 Task: Discover art museums and galleries in Chicago, Illinois, and Milwaukee, Wisconsin.
Action: Mouse moved to (187, 105)
Screenshot: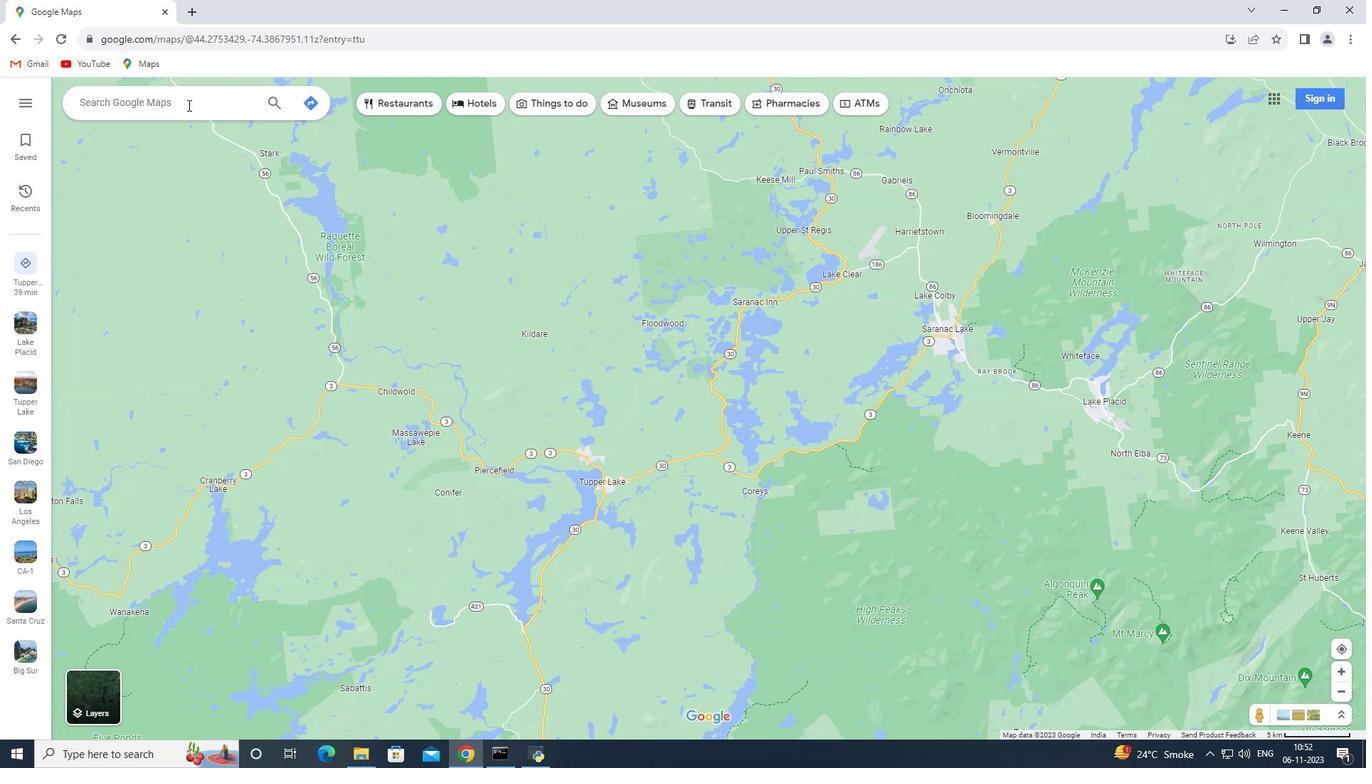 
Action: Mouse pressed left at (187, 105)
Screenshot: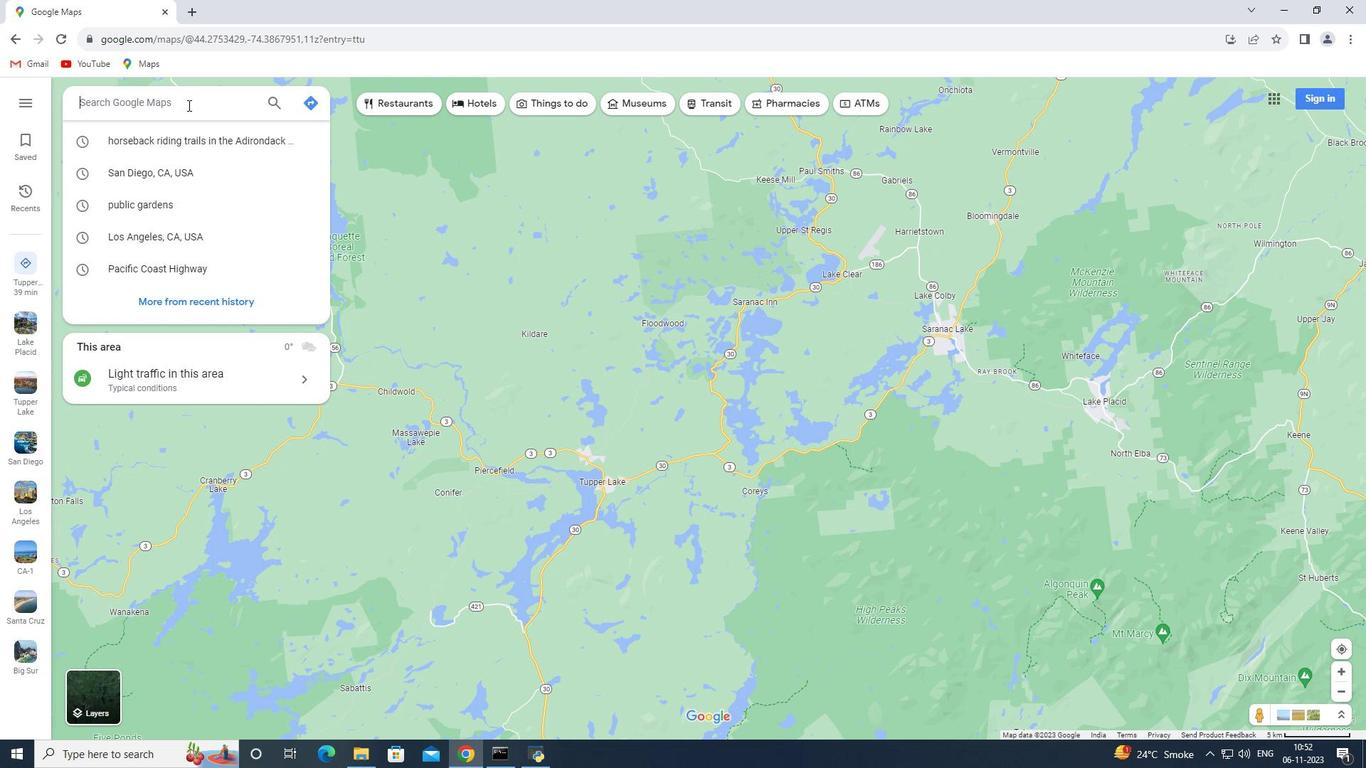 
Action: Mouse moved to (187, 105)
Screenshot: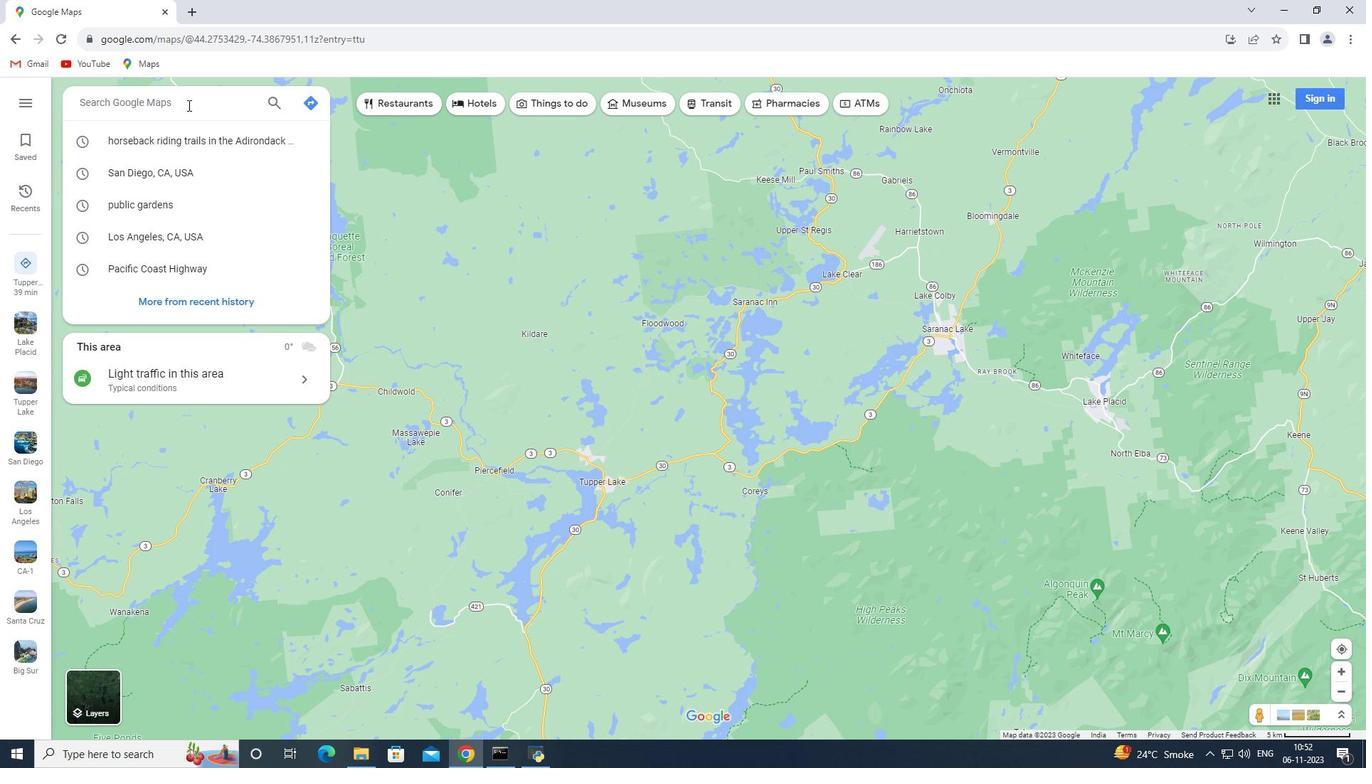 
Action: Key pressed <Key.shift>Chicago,<Key.space>lllinois<Key.enter>
Screenshot: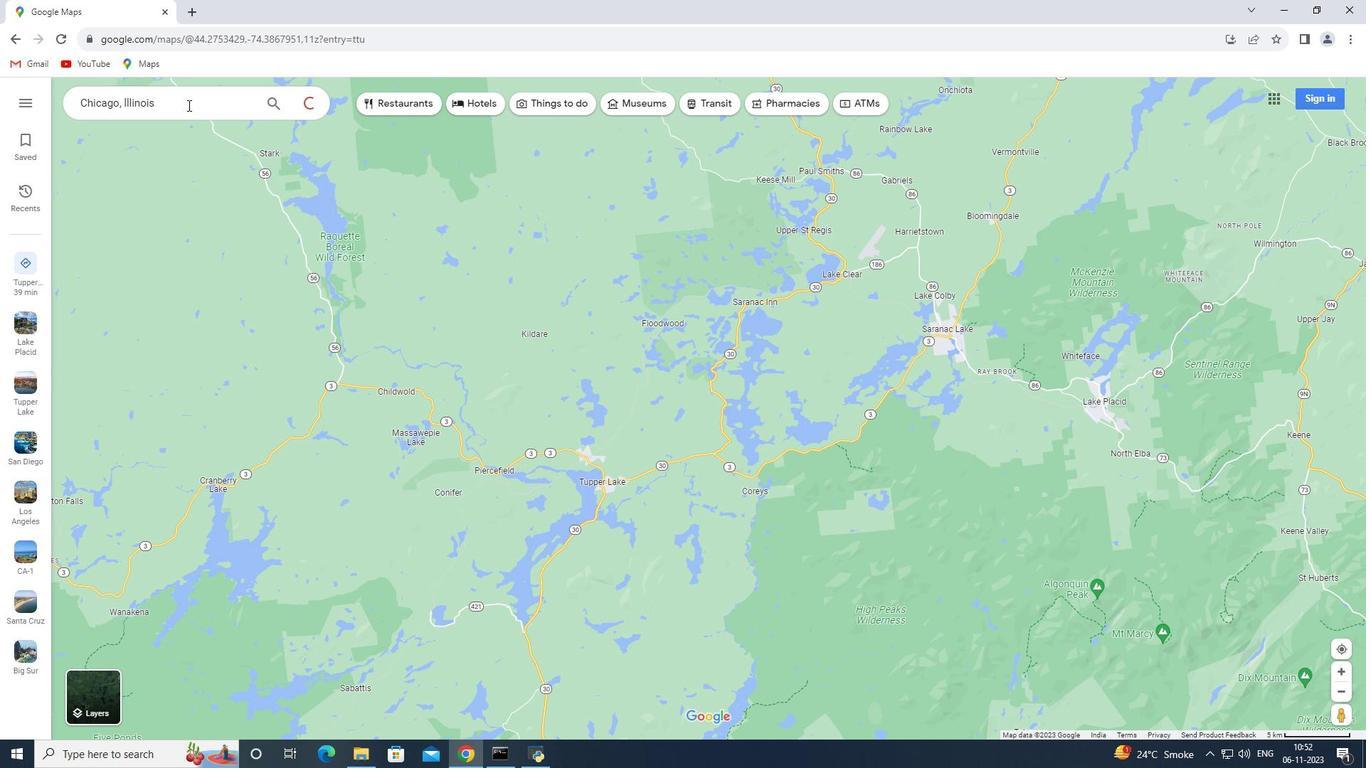 
Action: Mouse moved to (189, 337)
Screenshot: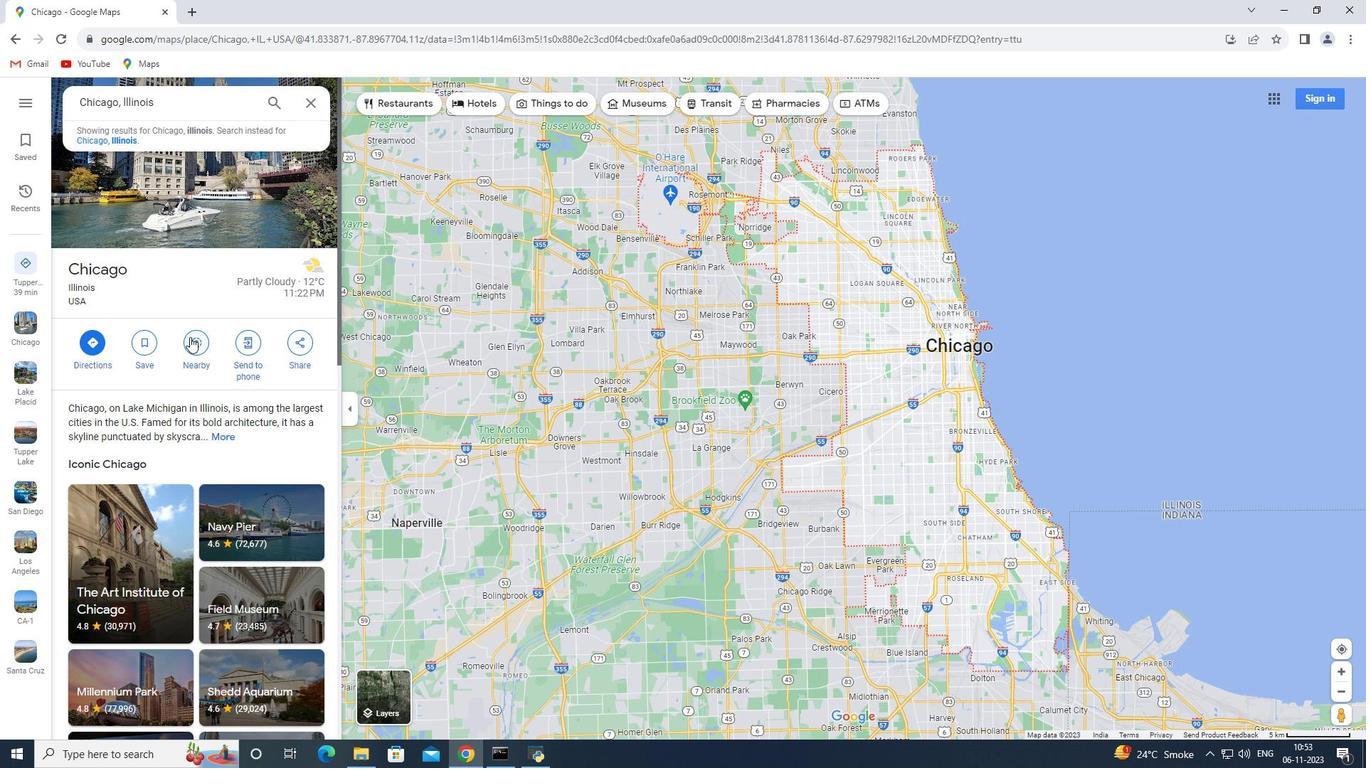 
Action: Mouse pressed left at (189, 337)
Screenshot: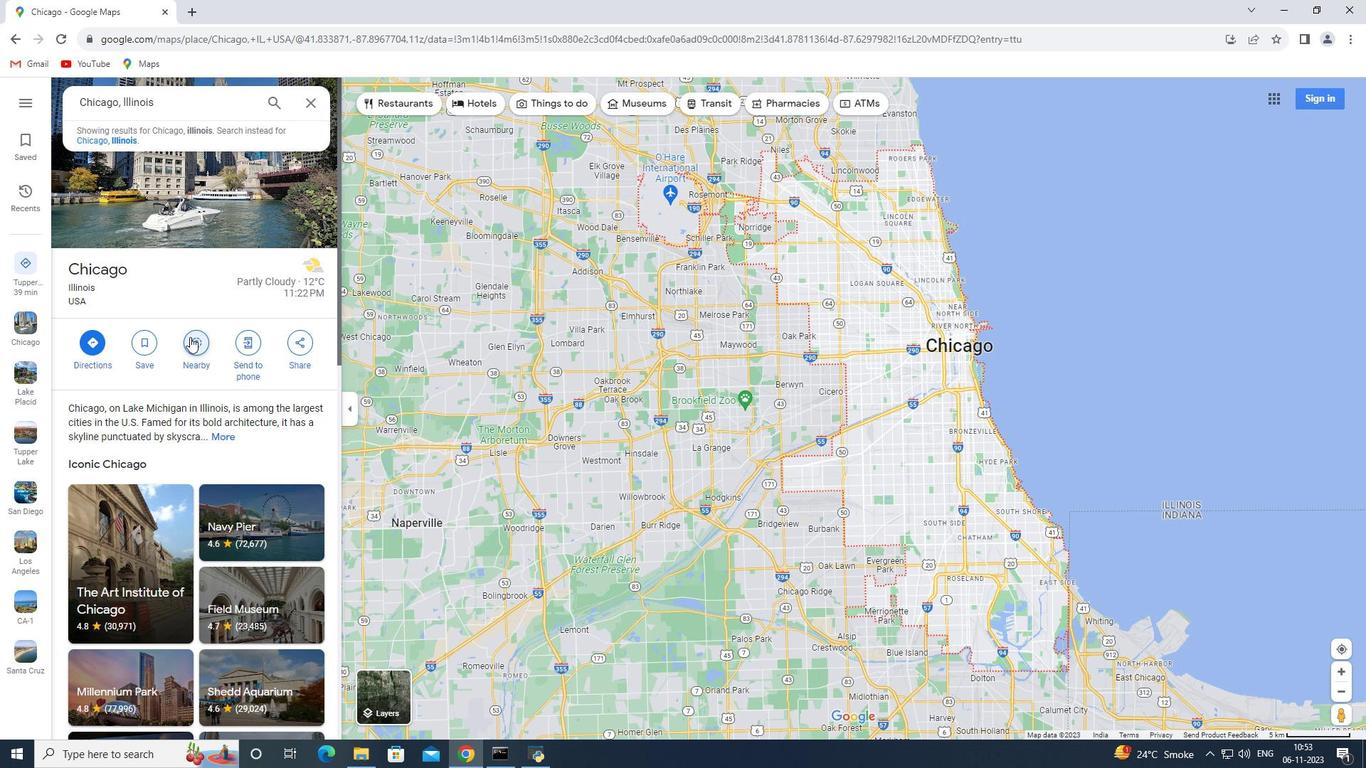 
Action: Mouse moved to (190, 337)
Screenshot: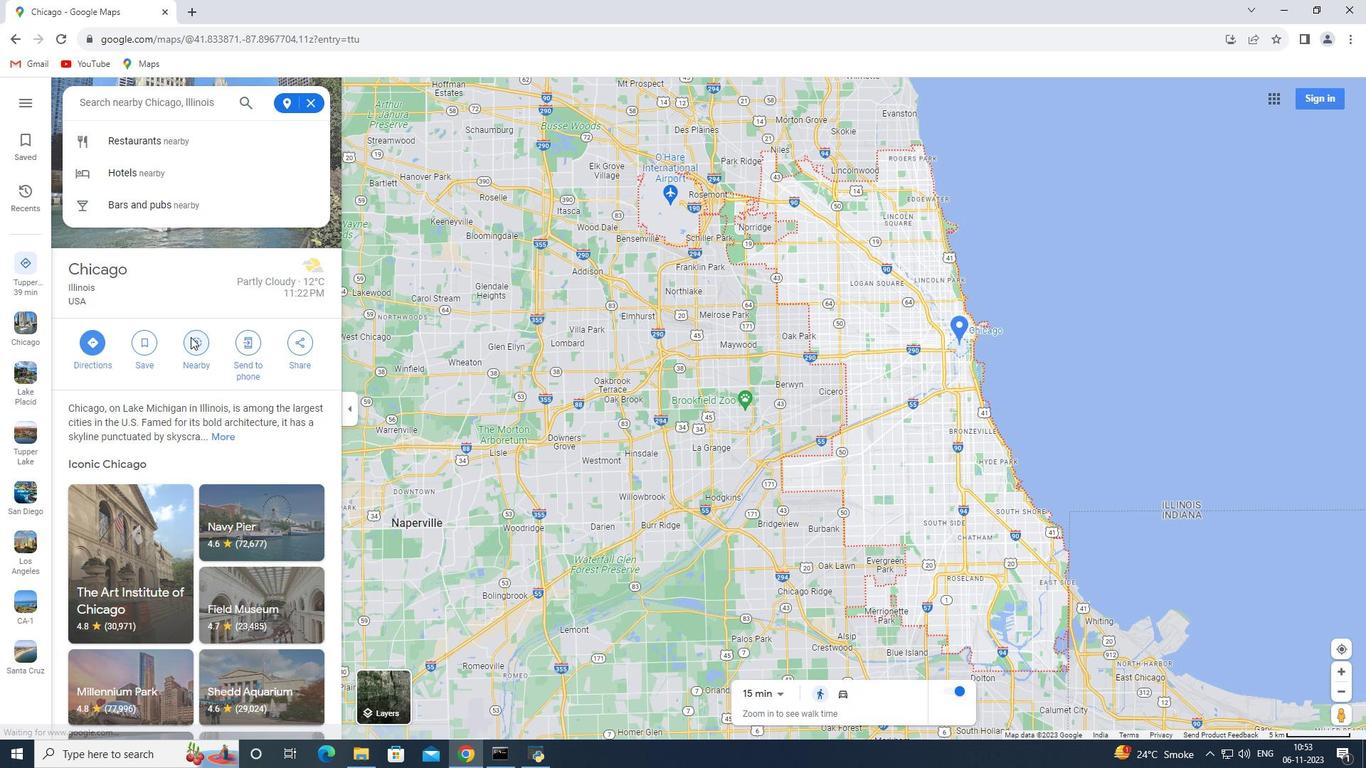 
Action: Key pressed art<Key.space>museums<Key.space>and<Key.space>galleries<Key.enter>
Screenshot: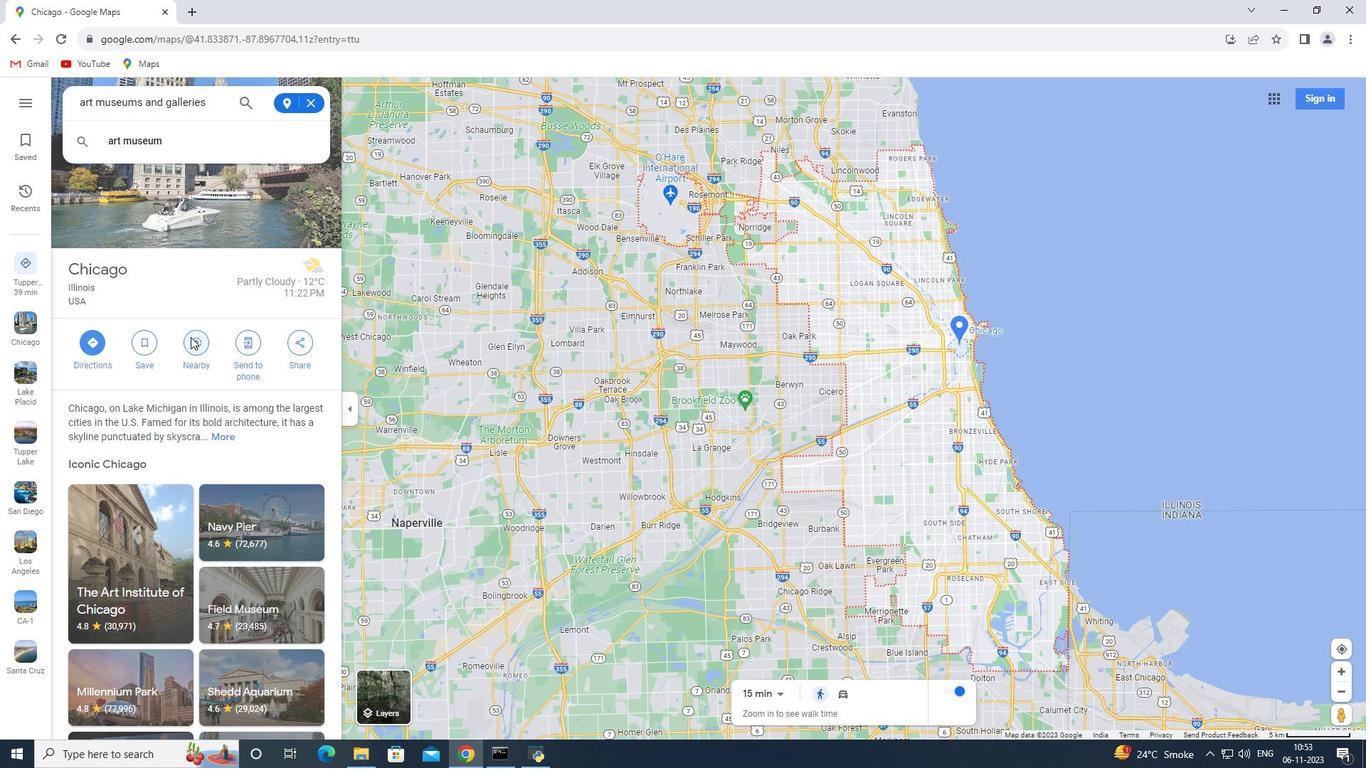 
Action: Mouse moved to (313, 103)
Screenshot: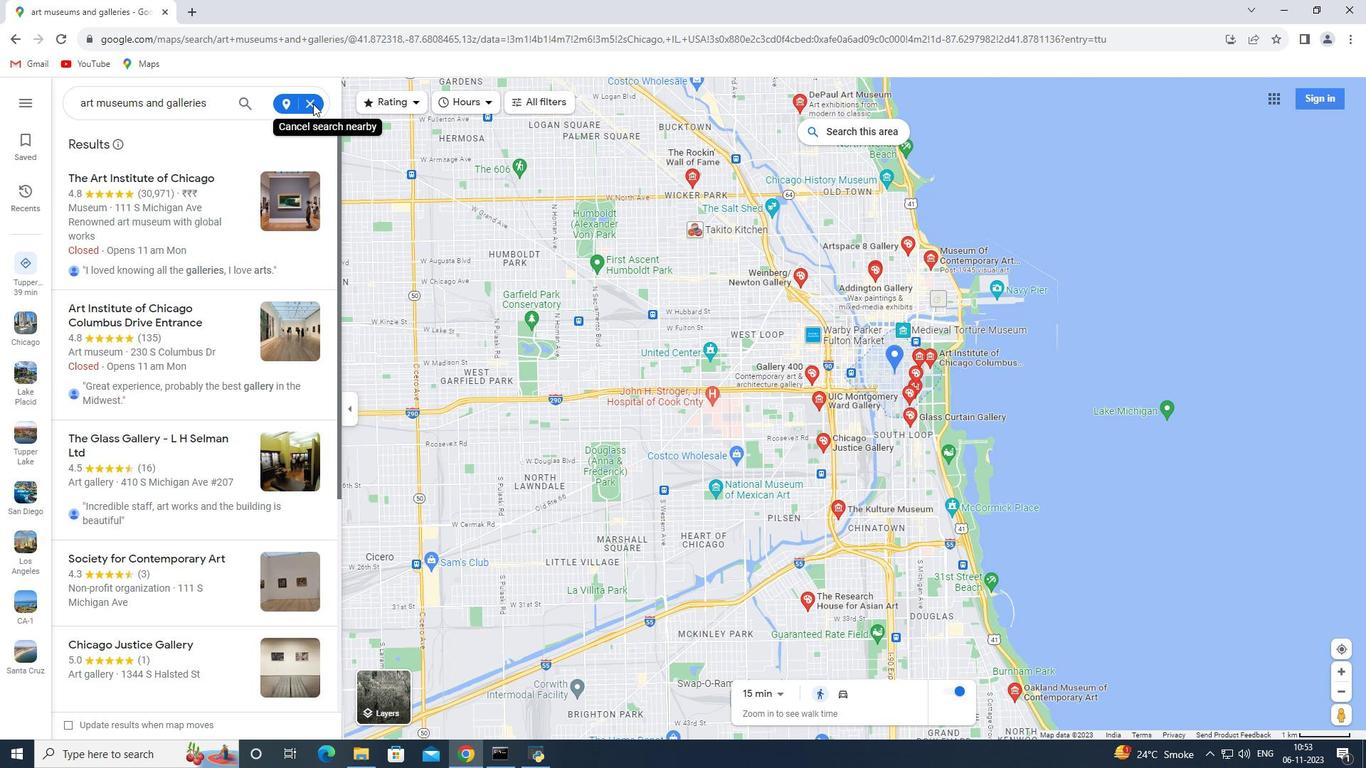 
Action: Mouse pressed left at (313, 103)
Screenshot: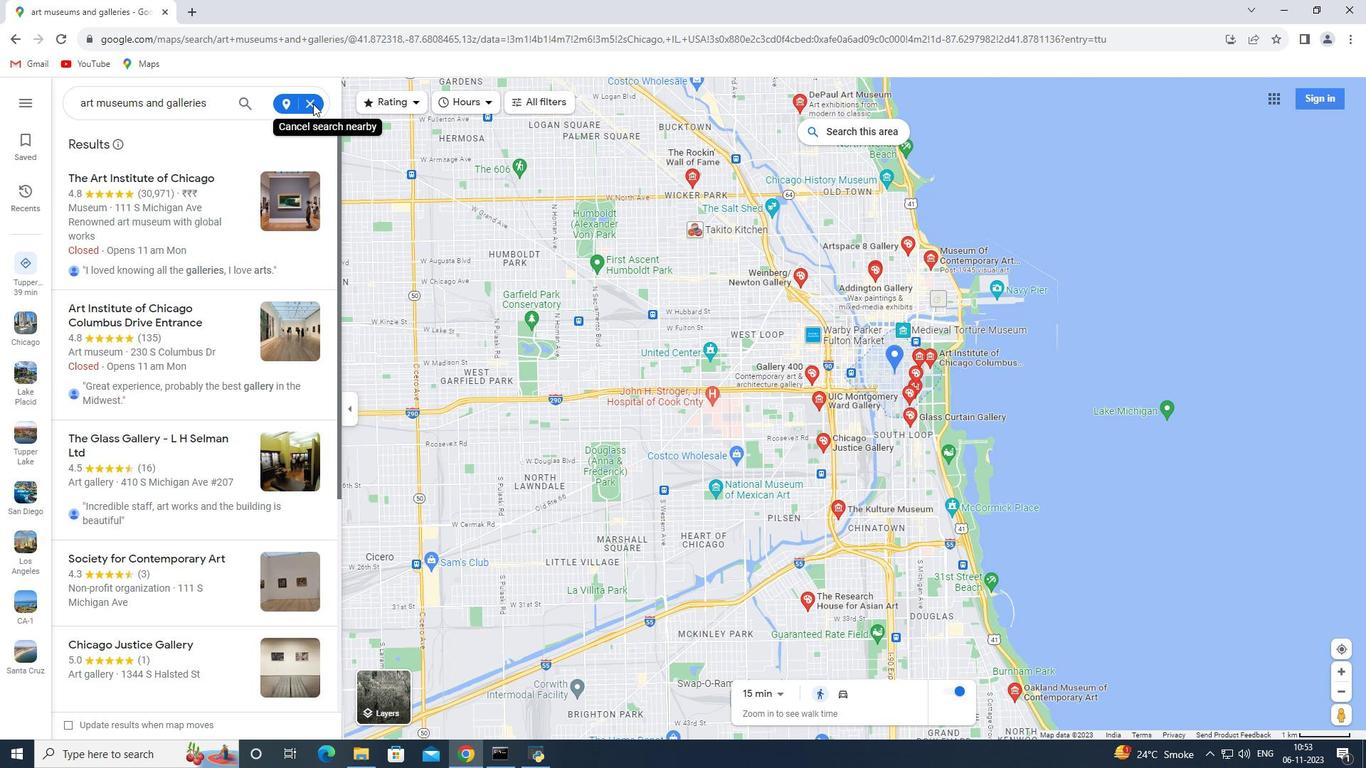 
Action: Mouse moved to (312, 103)
Screenshot: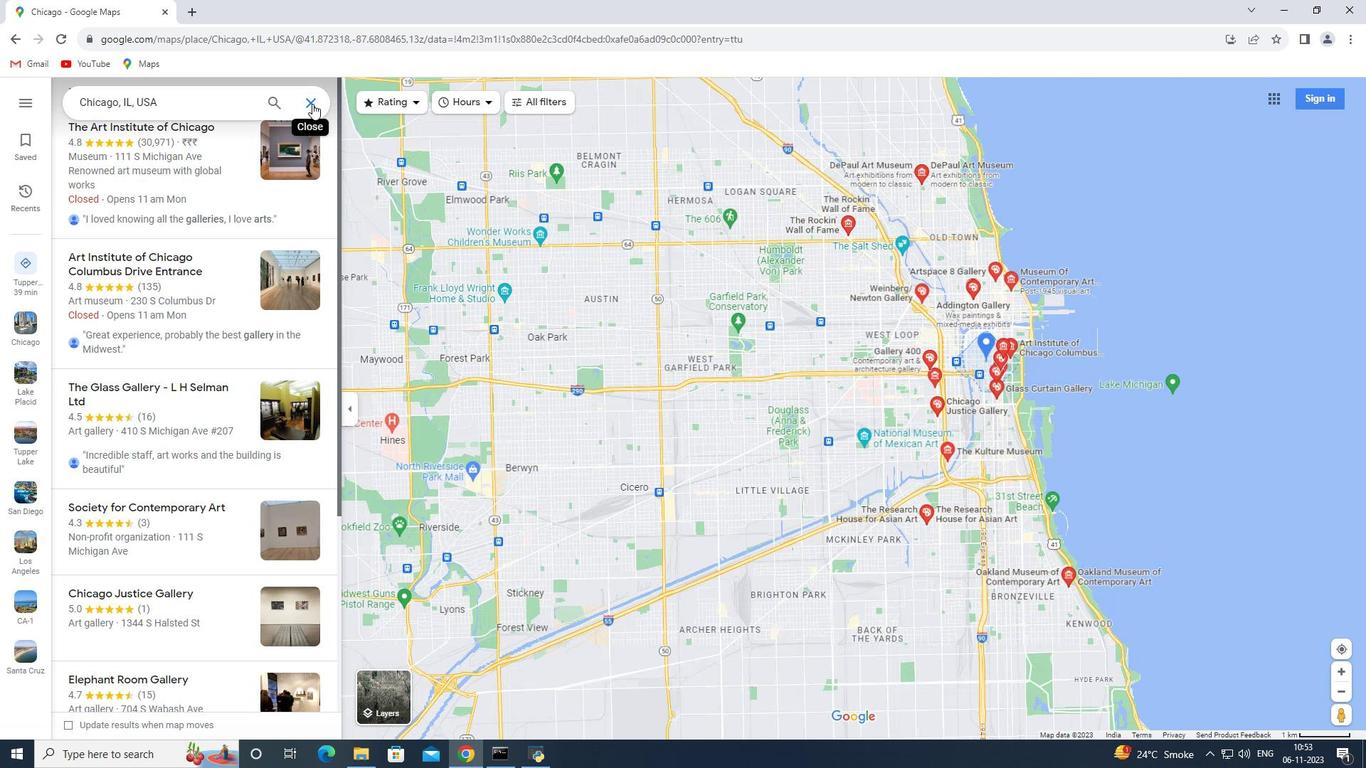 
Action: Mouse pressed left at (312, 103)
Screenshot: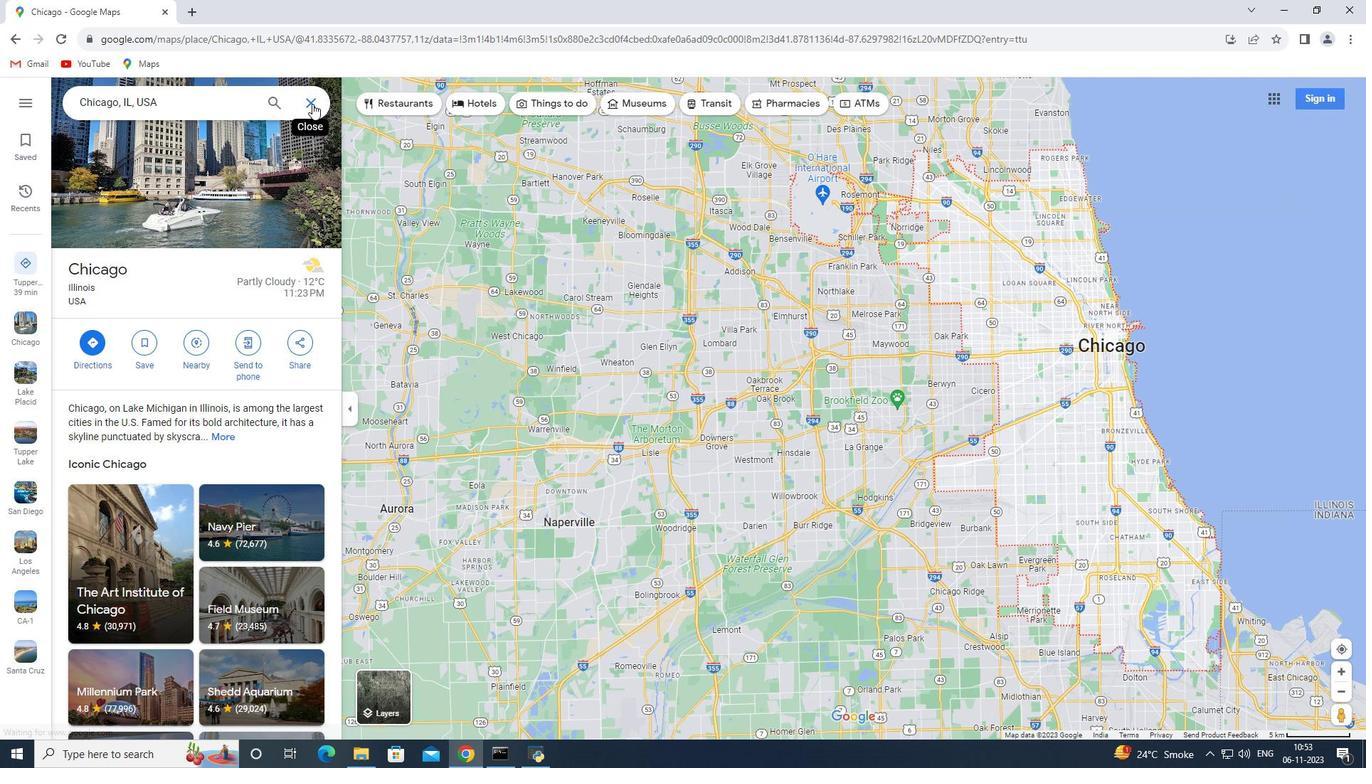 
Action: Mouse moved to (169, 94)
Screenshot: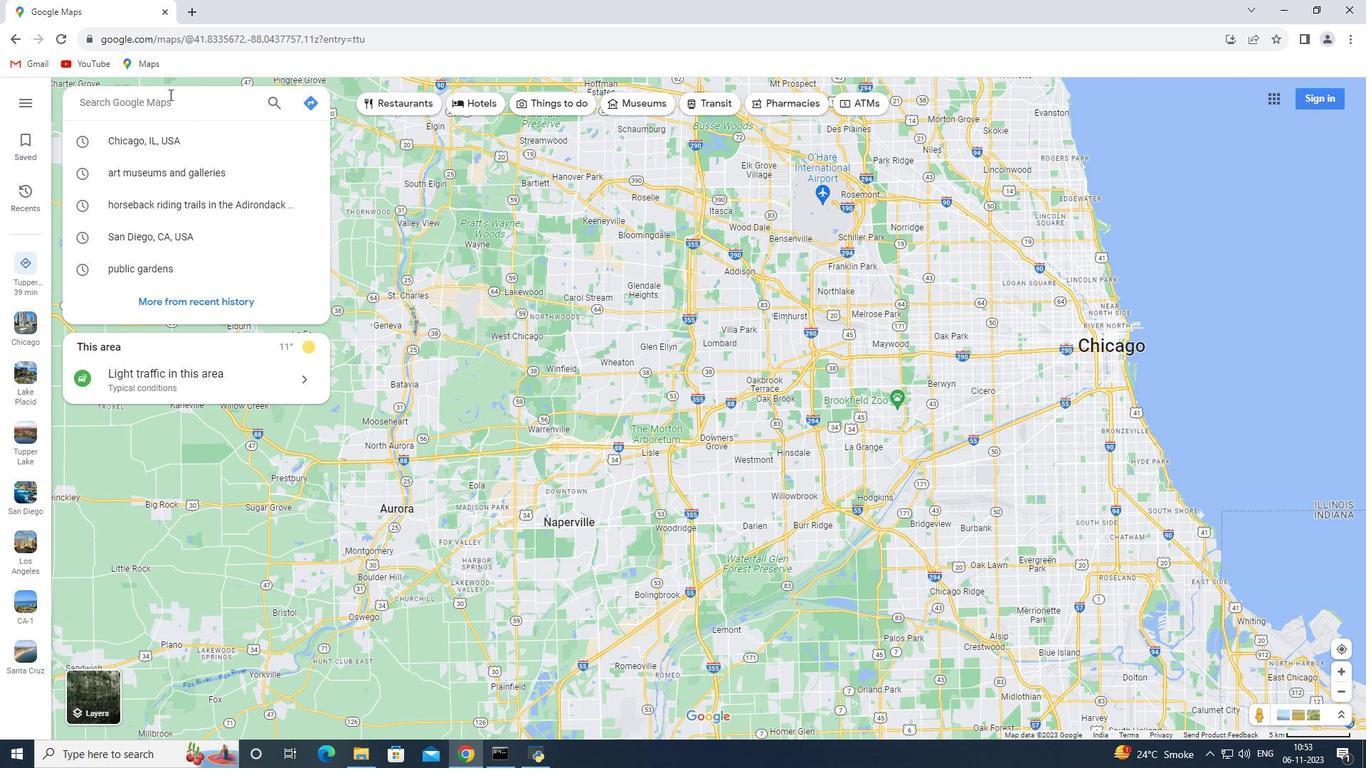 
Action: Key pressed <Key.shift>Milwaukee,<Key.space><Key.shift>Wisconsin<Key.enter>
Screenshot: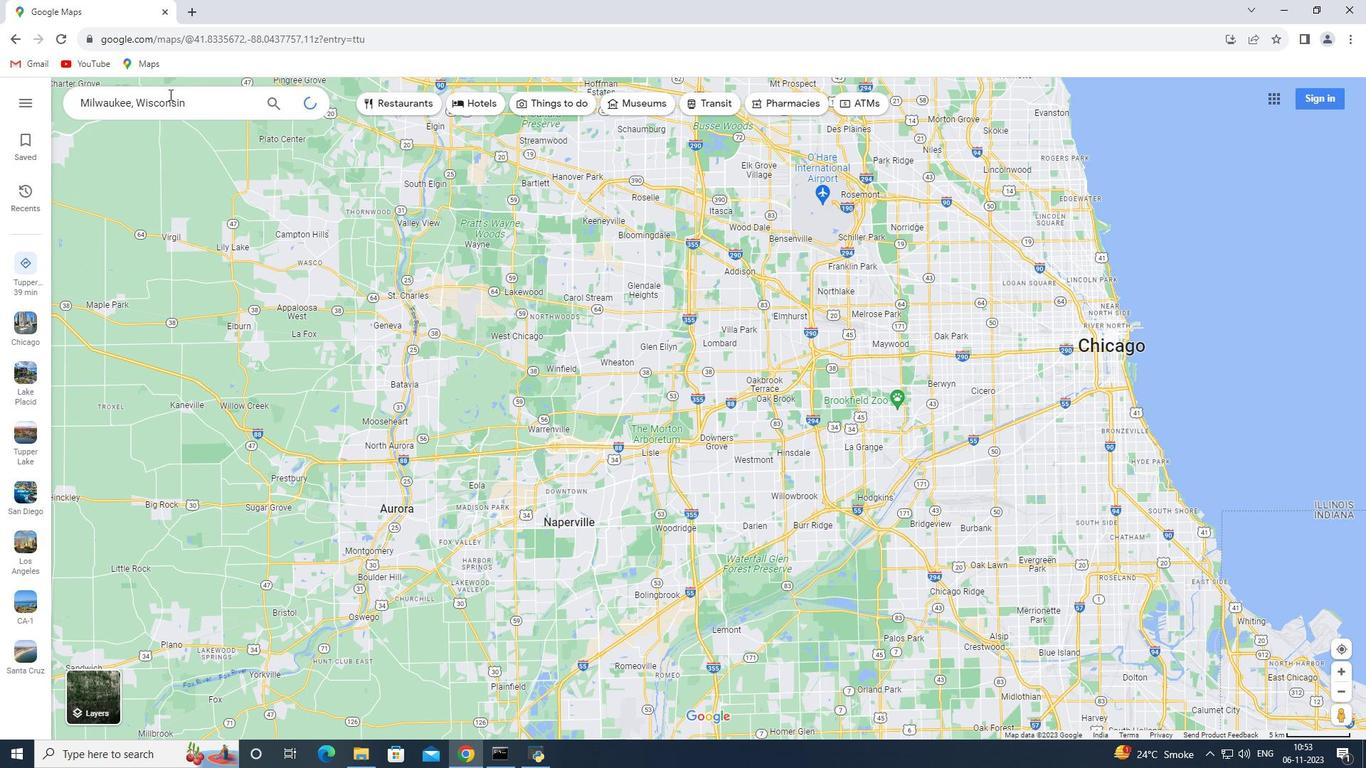 
Action: Mouse moved to (186, 342)
Screenshot: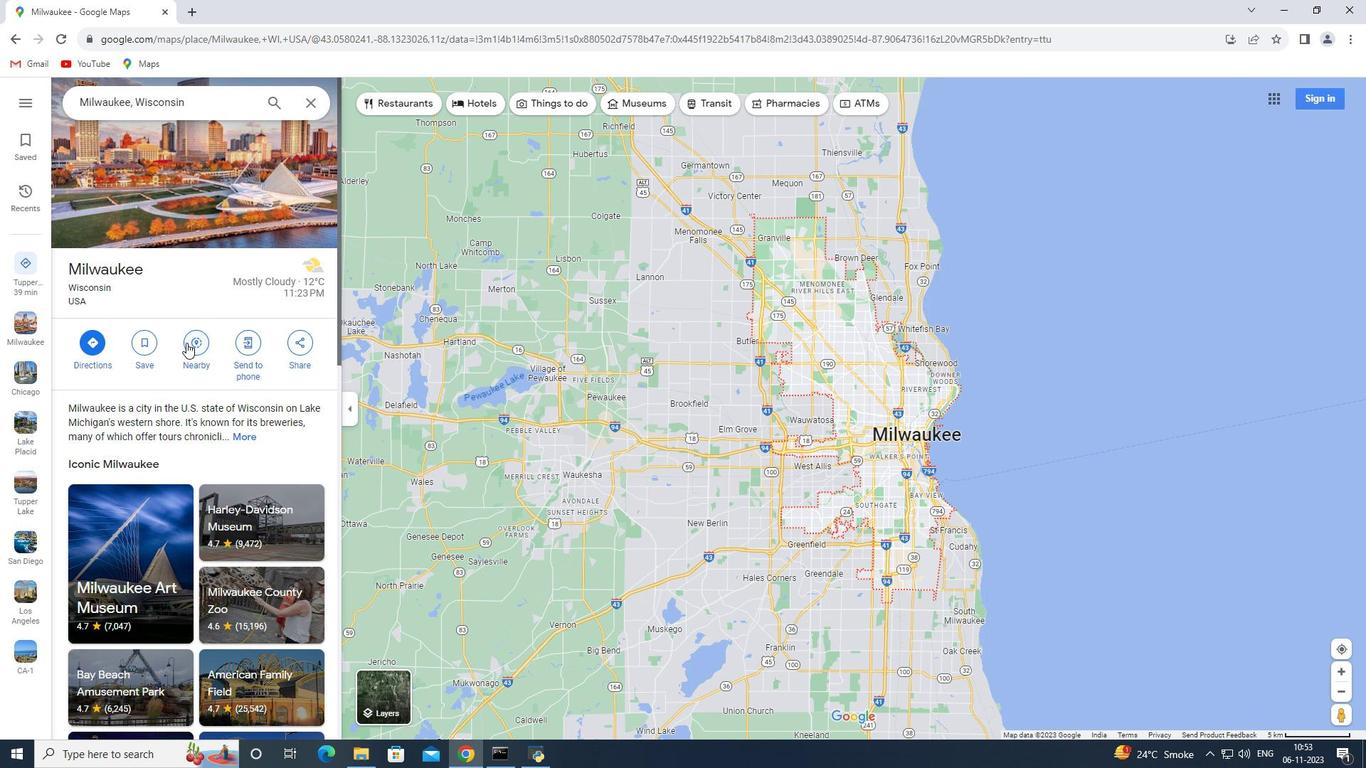 
Action: Mouse pressed left at (186, 342)
Screenshot: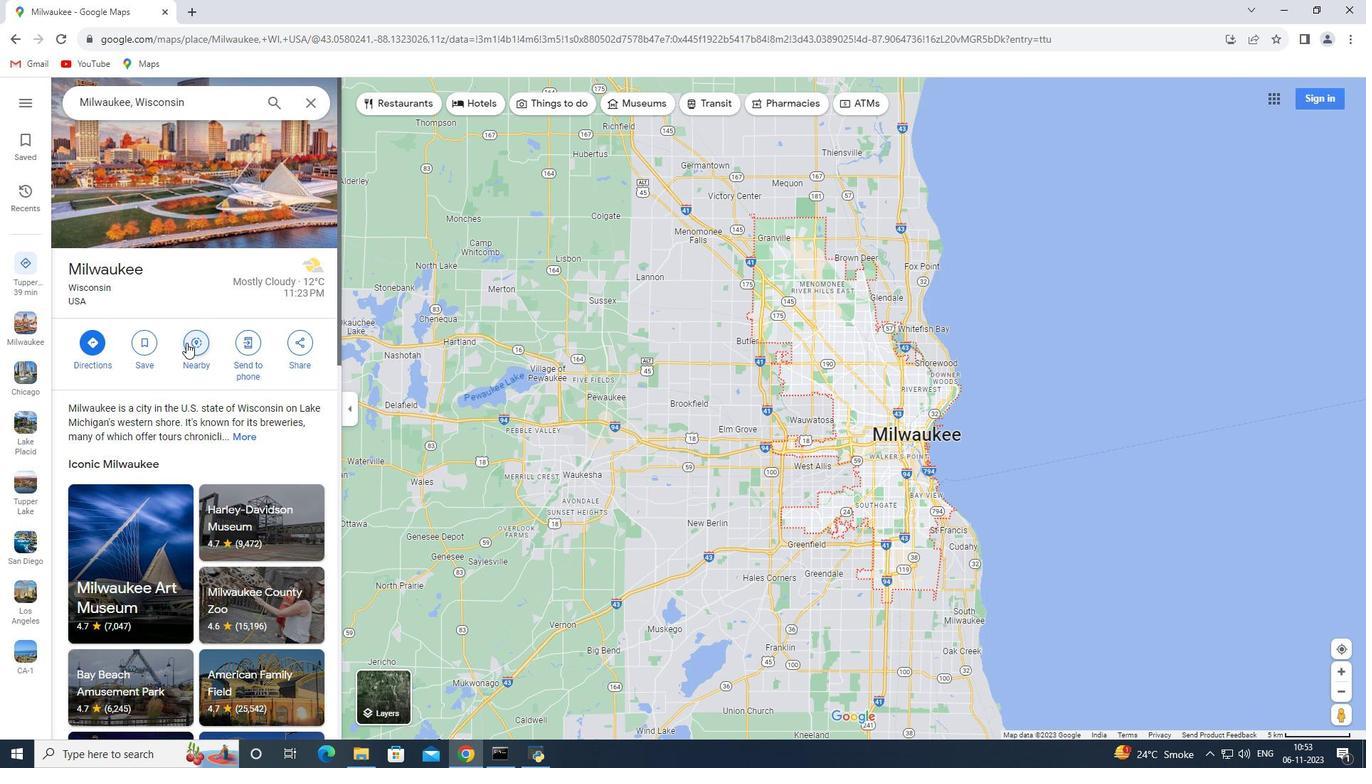 
Action: Mouse moved to (186, 342)
Screenshot: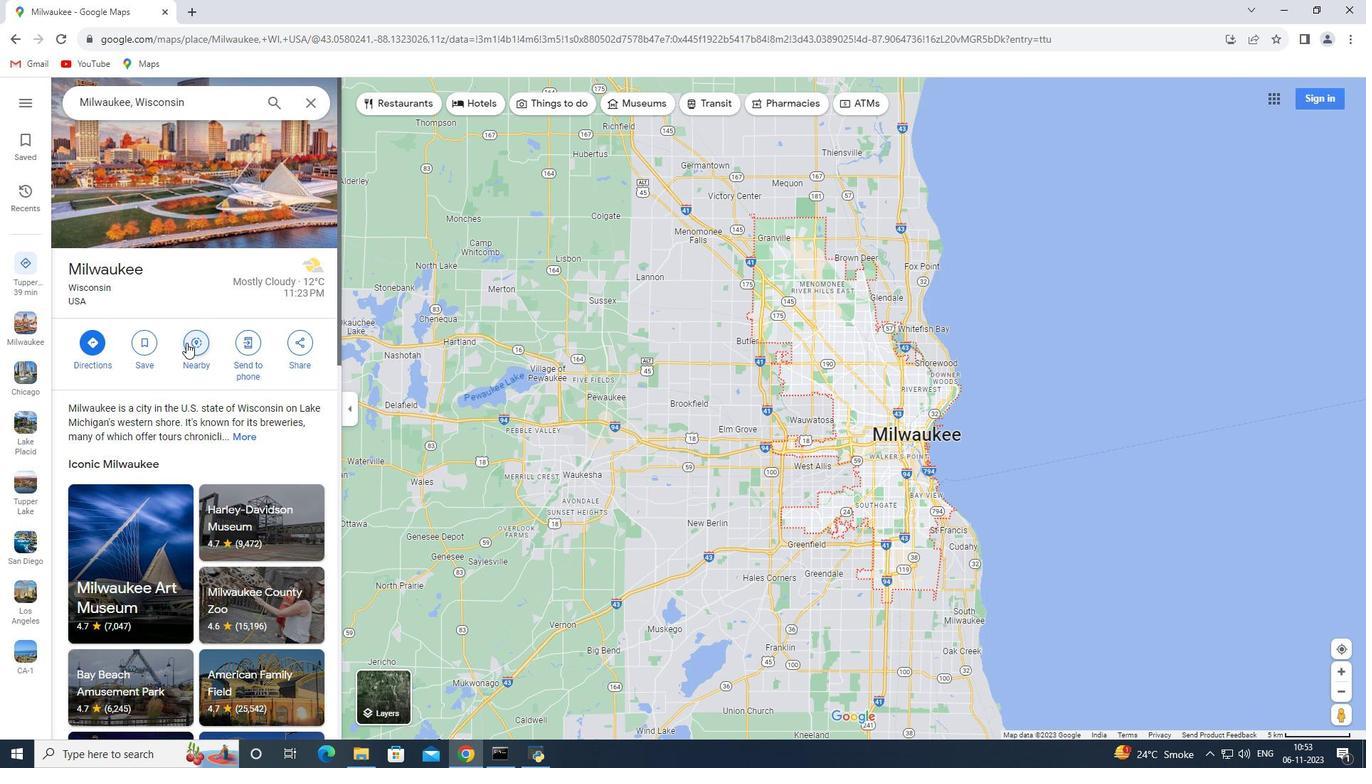 
Action: Key pressed art<Key.space>museums<Key.space>and<Key.space>galleries<Key.enter>
Screenshot: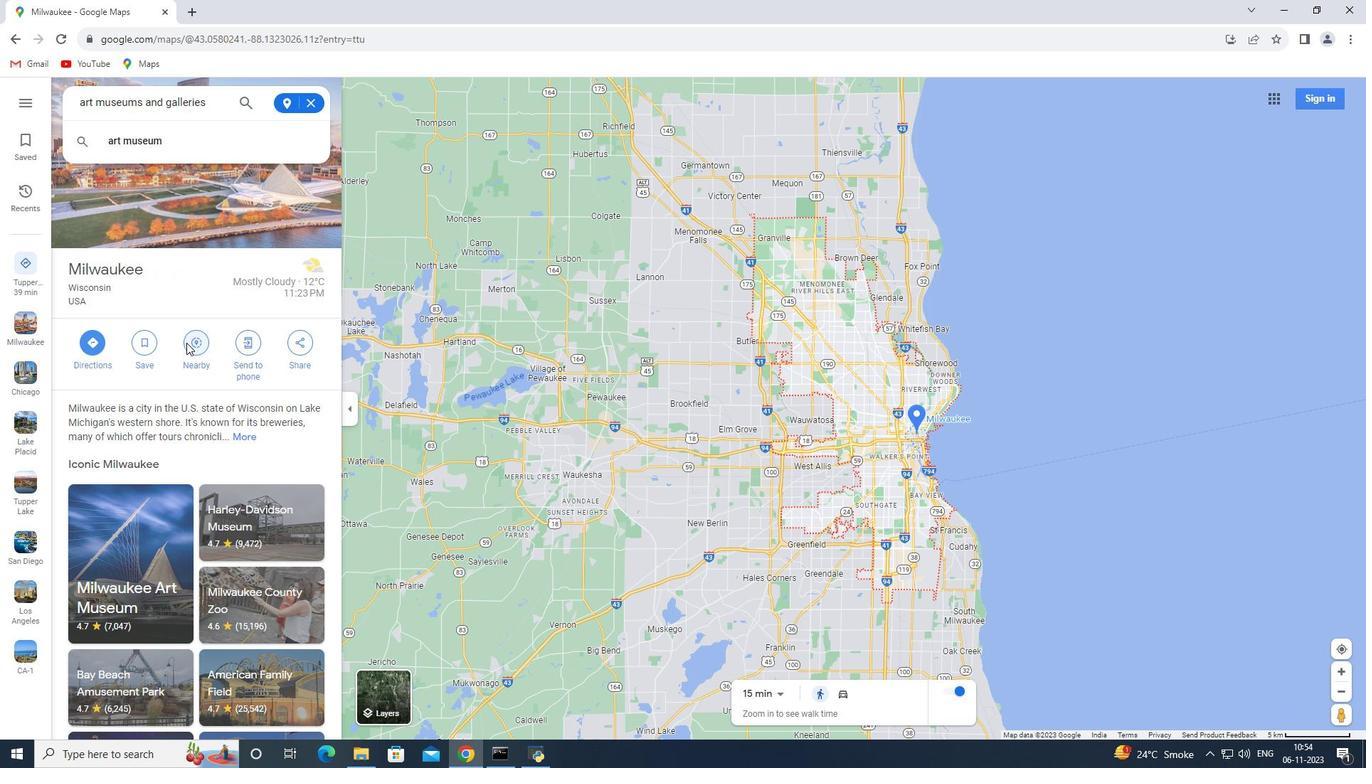 
